 Task: Select the true in the Non-Basic ASCI.
Action: Mouse moved to (76, 643)
Screenshot: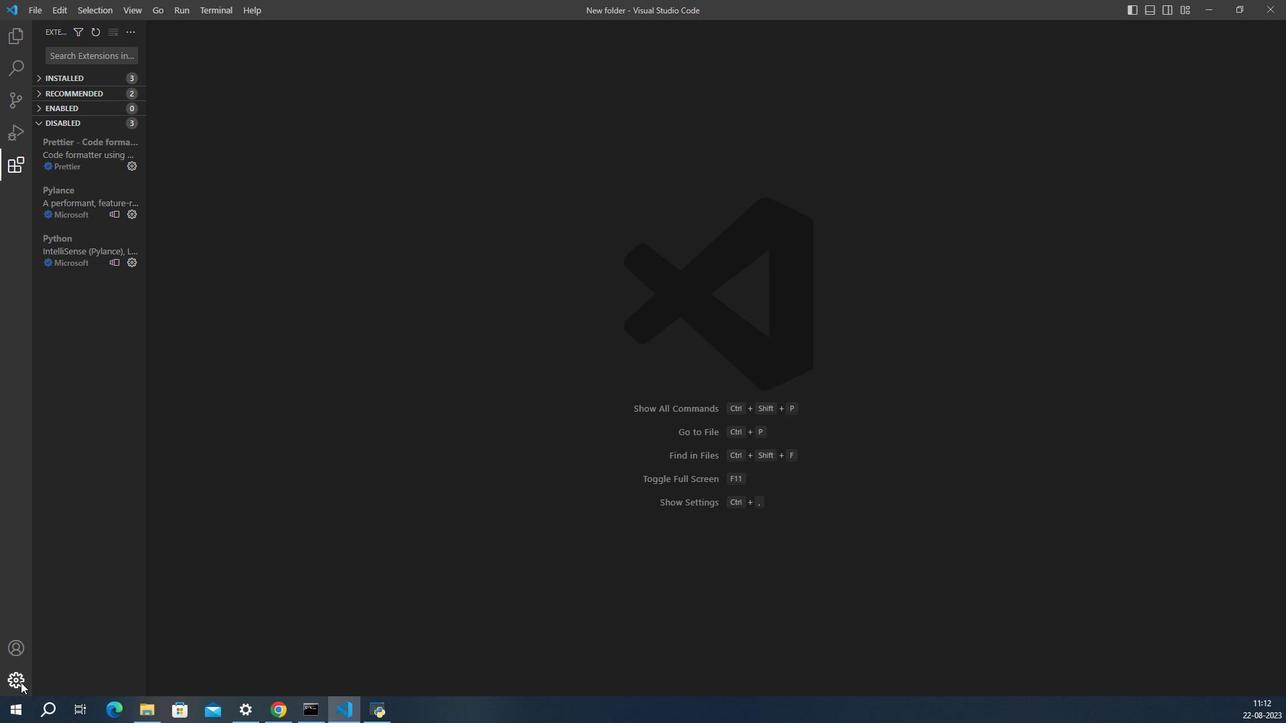 
Action: Mouse pressed left at (76, 643)
Screenshot: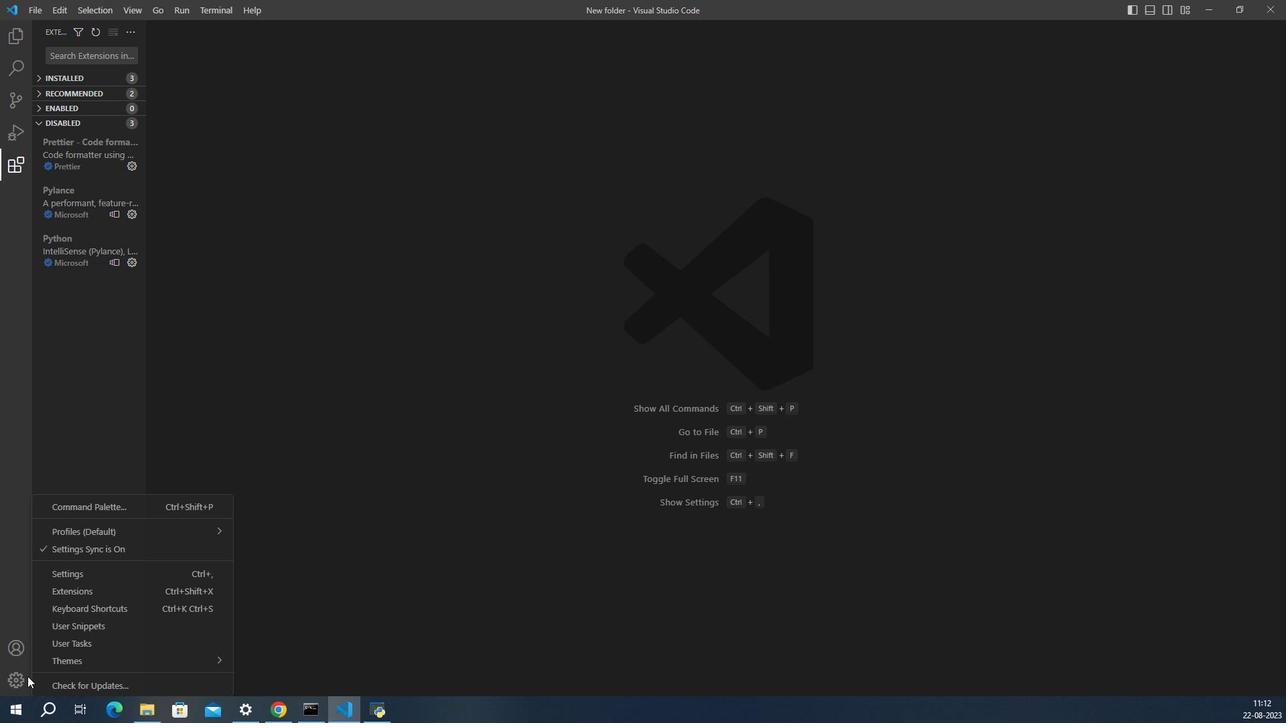 
Action: Mouse moved to (115, 550)
Screenshot: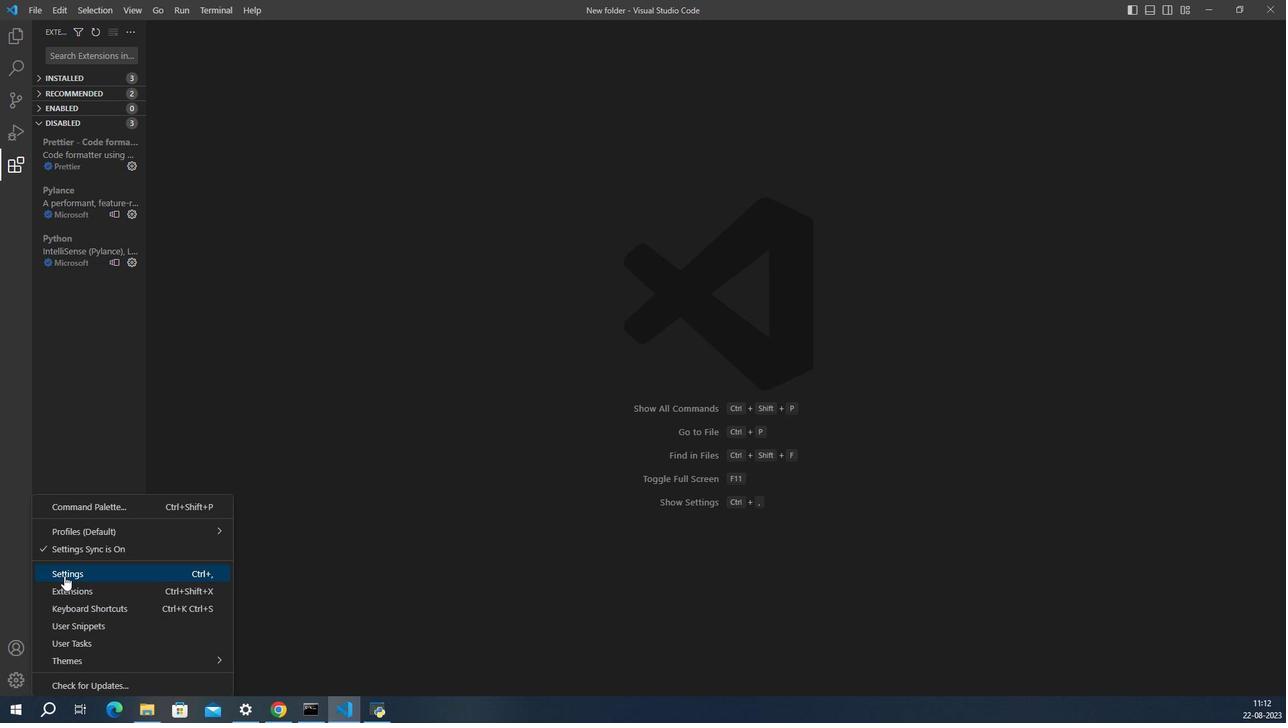 
Action: Mouse pressed left at (115, 550)
Screenshot: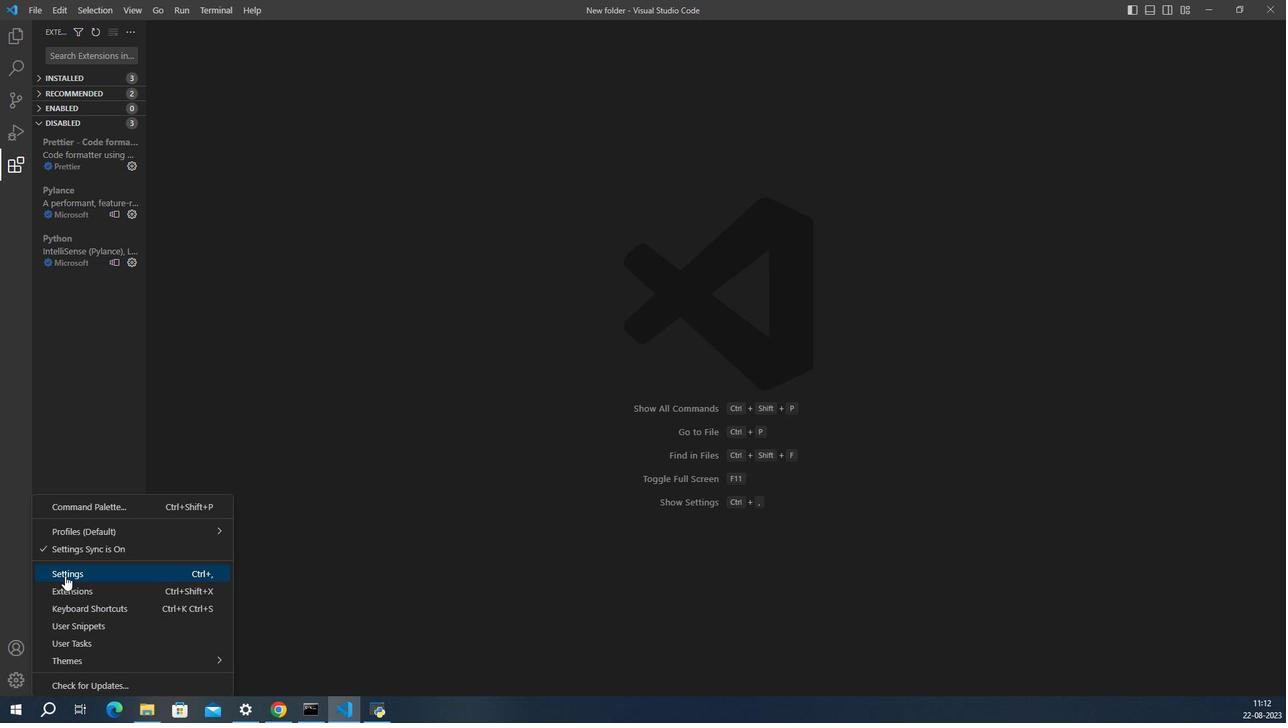 
Action: Mouse moved to (606, 395)
Screenshot: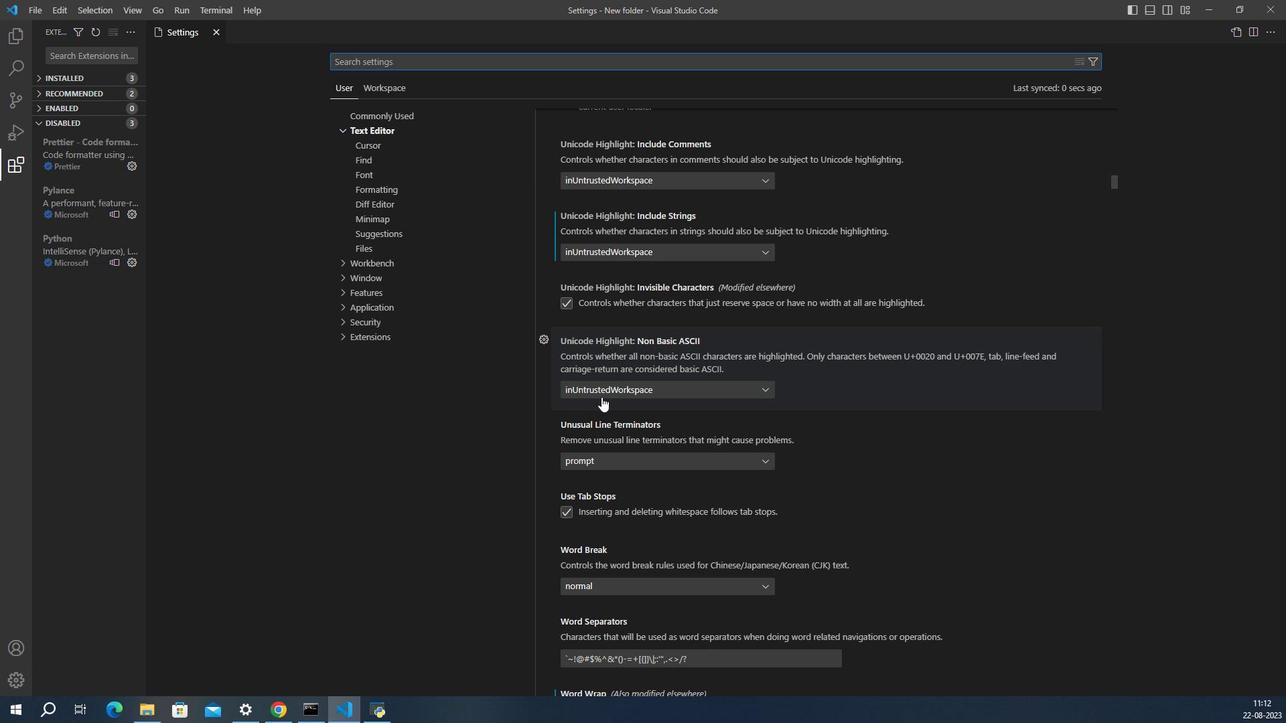 
Action: Mouse pressed left at (606, 395)
Screenshot: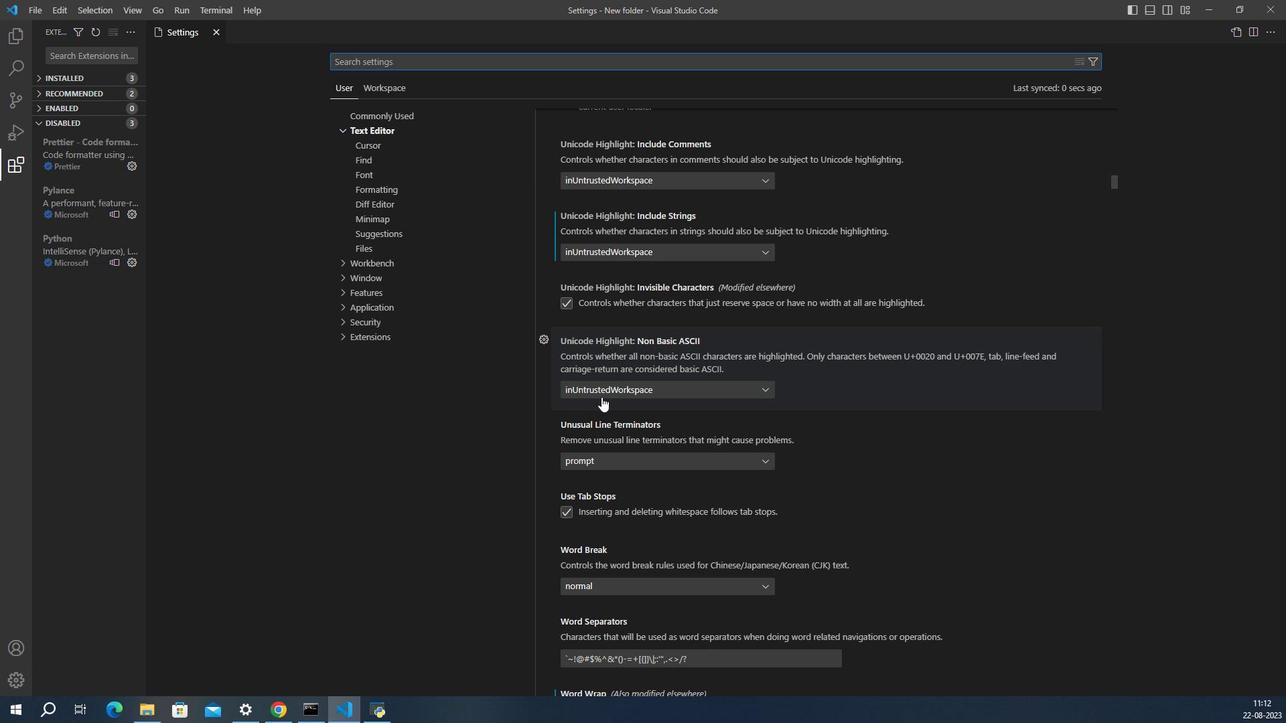 
Action: Mouse moved to (599, 398)
Screenshot: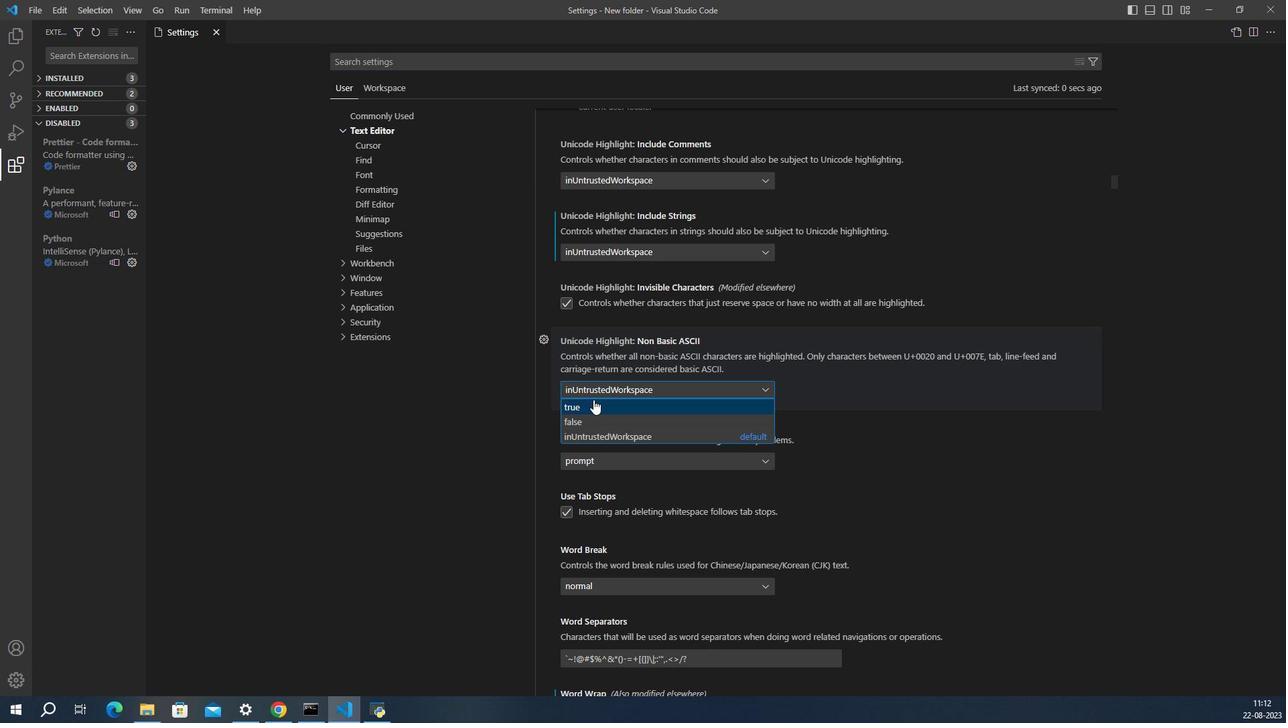 
Action: Mouse pressed left at (599, 398)
Screenshot: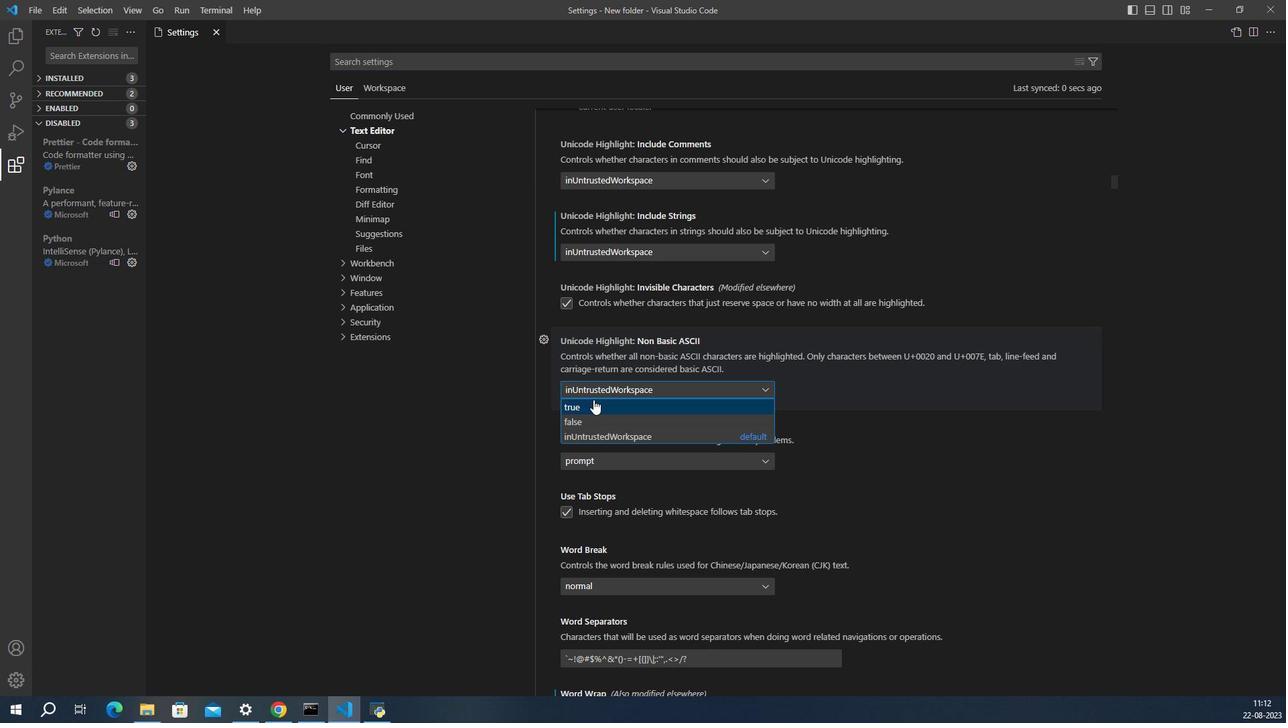 
Action: Mouse moved to (610, 389)
Screenshot: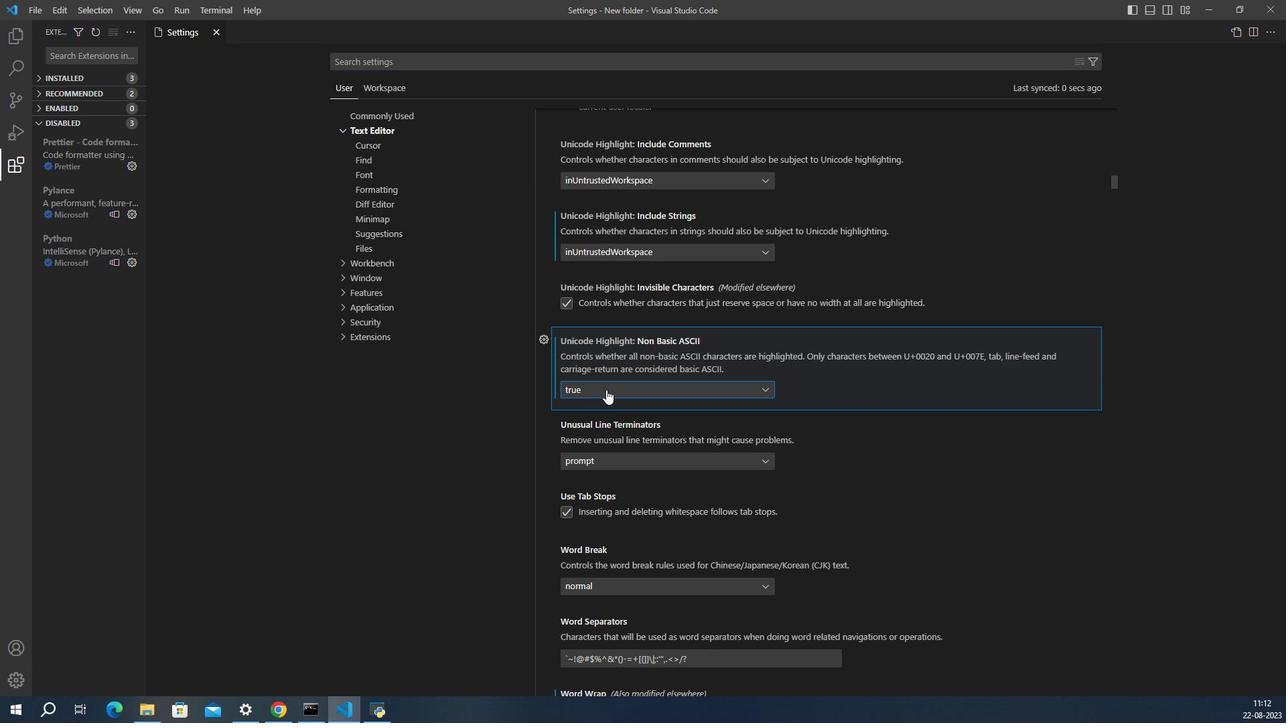 
